 Task: Sort the connections by first name.
Action: Mouse moved to (546, 54)
Screenshot: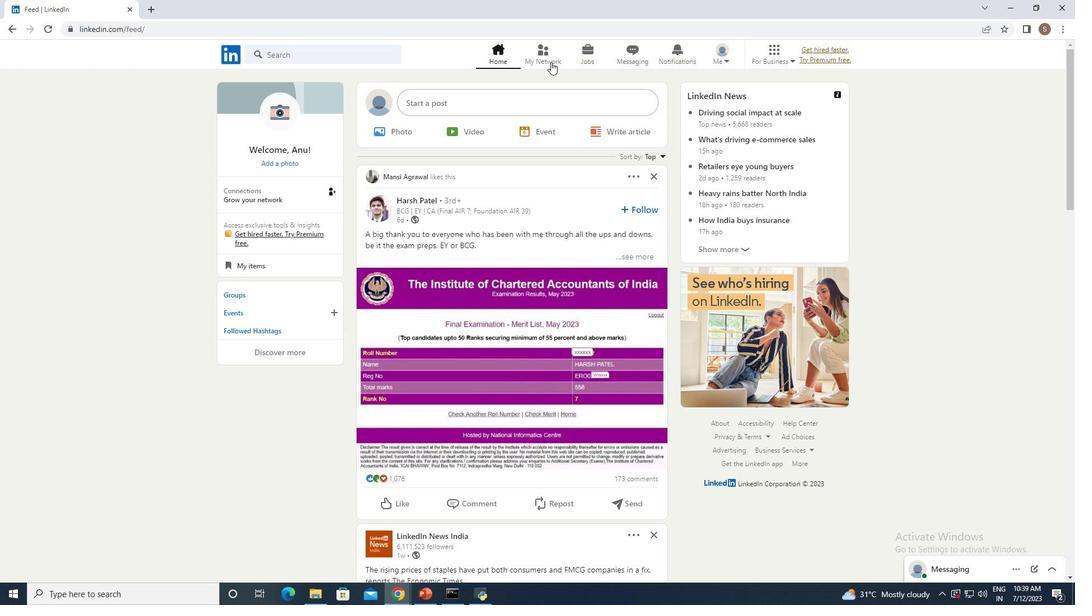
Action: Mouse pressed left at (546, 54)
Screenshot: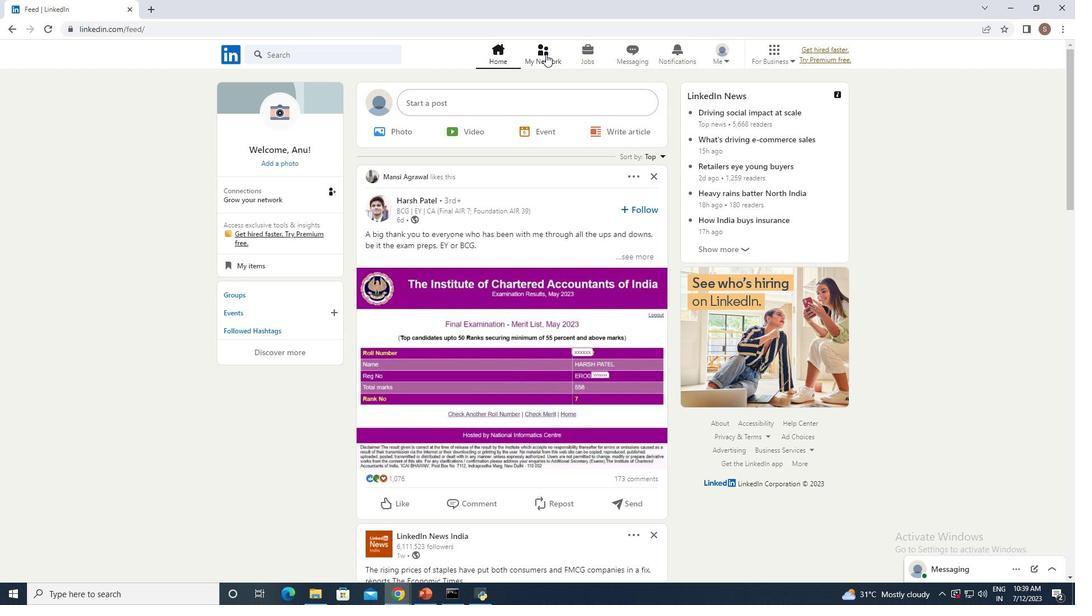
Action: Mouse moved to (230, 115)
Screenshot: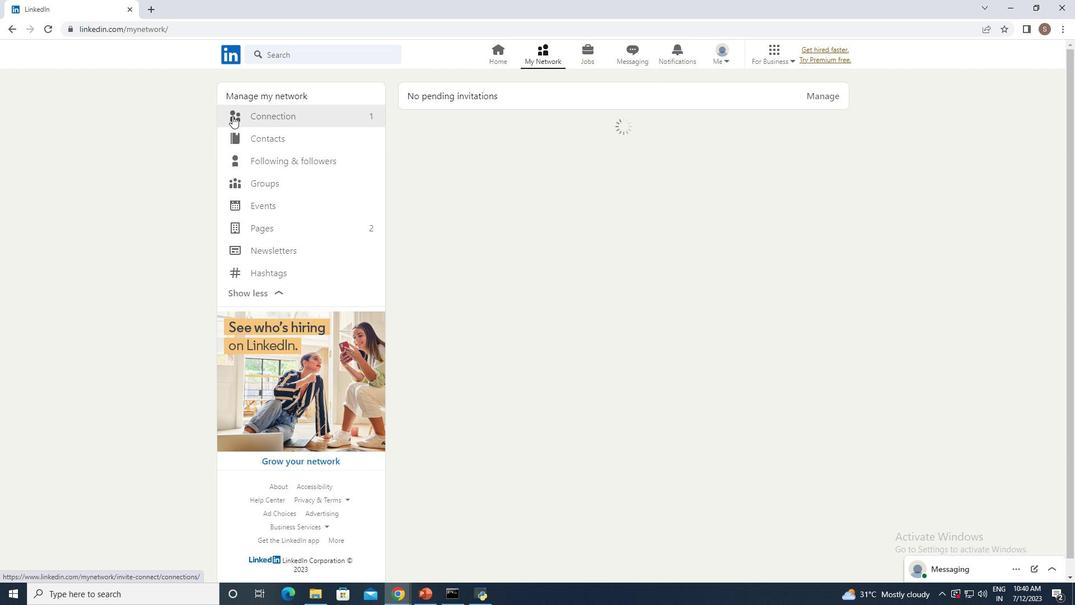 
Action: Mouse pressed left at (230, 115)
Screenshot: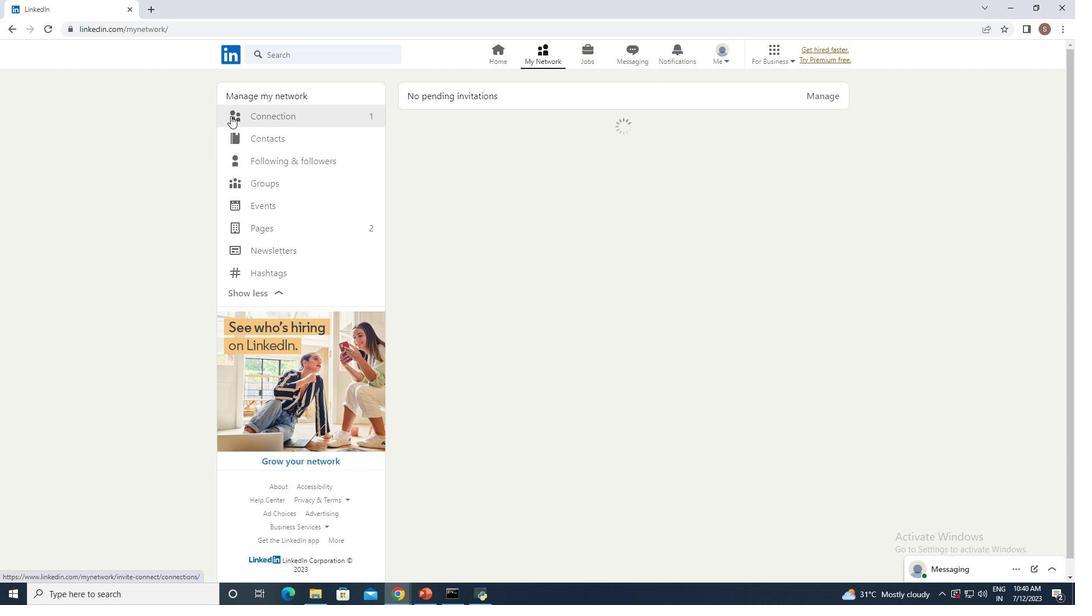 
Action: Mouse moved to (316, 119)
Screenshot: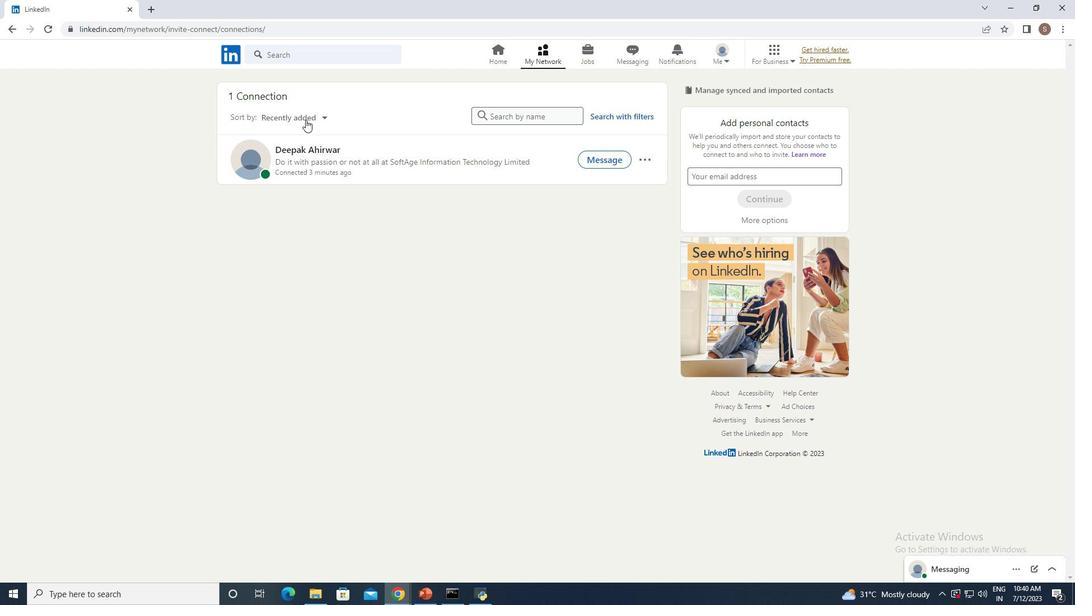 
Action: Mouse pressed left at (316, 119)
Screenshot: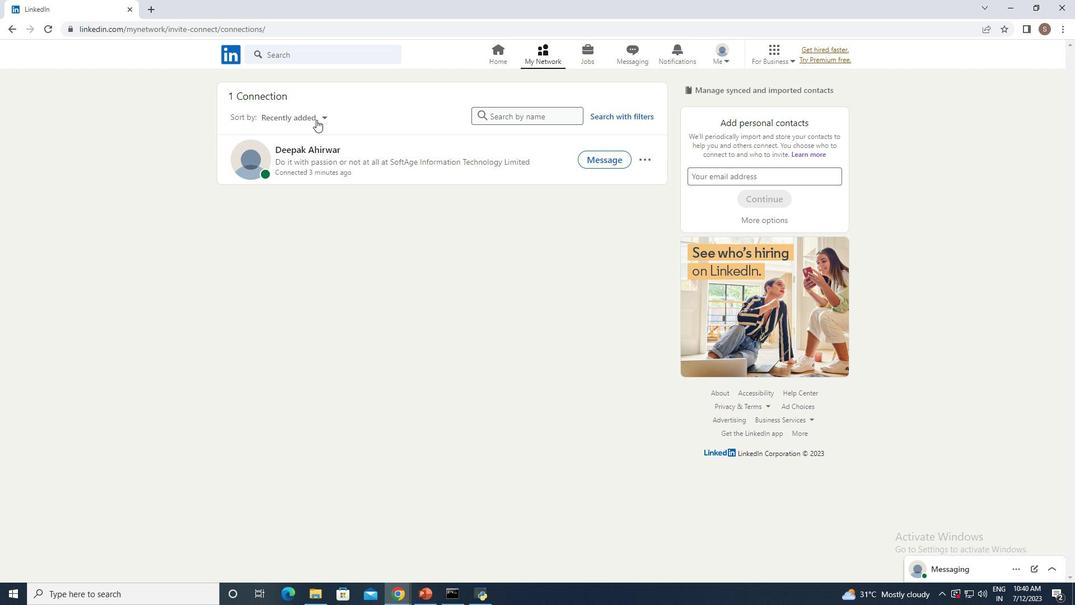 
Action: Mouse moved to (301, 158)
Screenshot: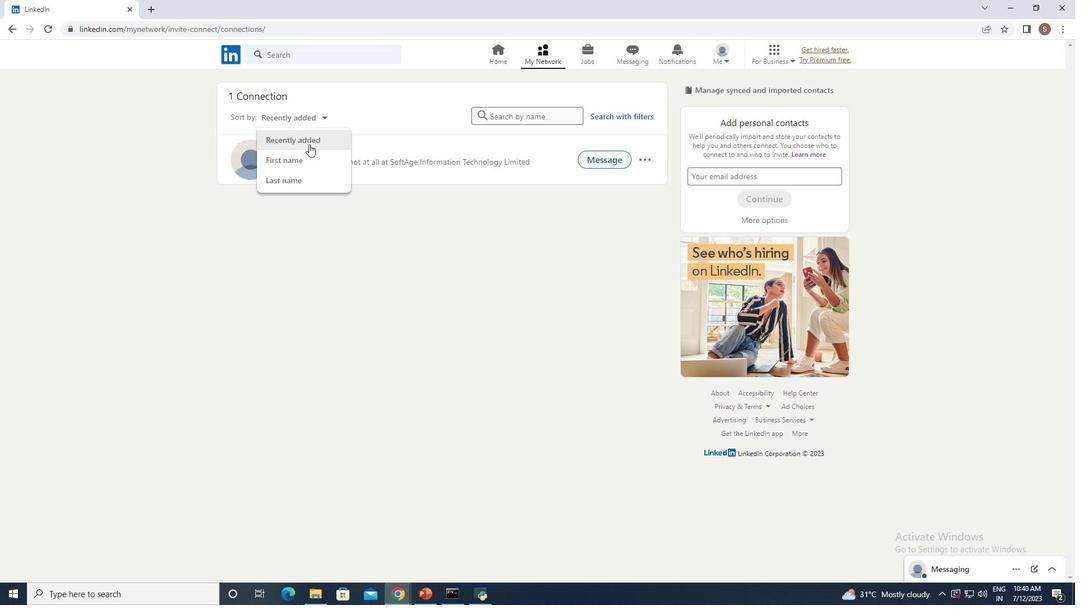 
Action: Mouse pressed left at (301, 158)
Screenshot: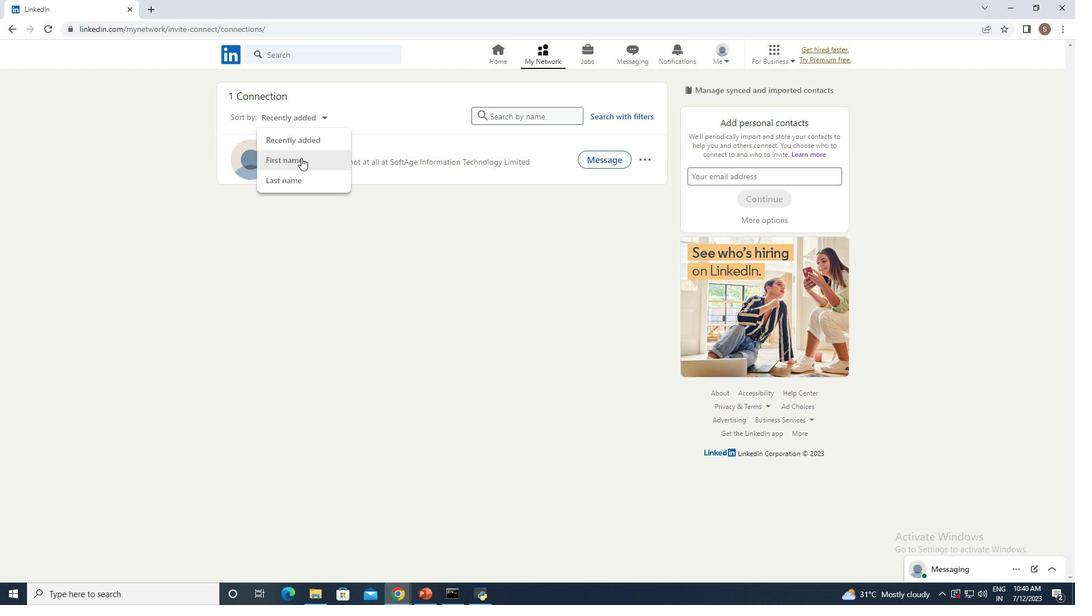 
Action: Mouse moved to (312, 220)
Screenshot: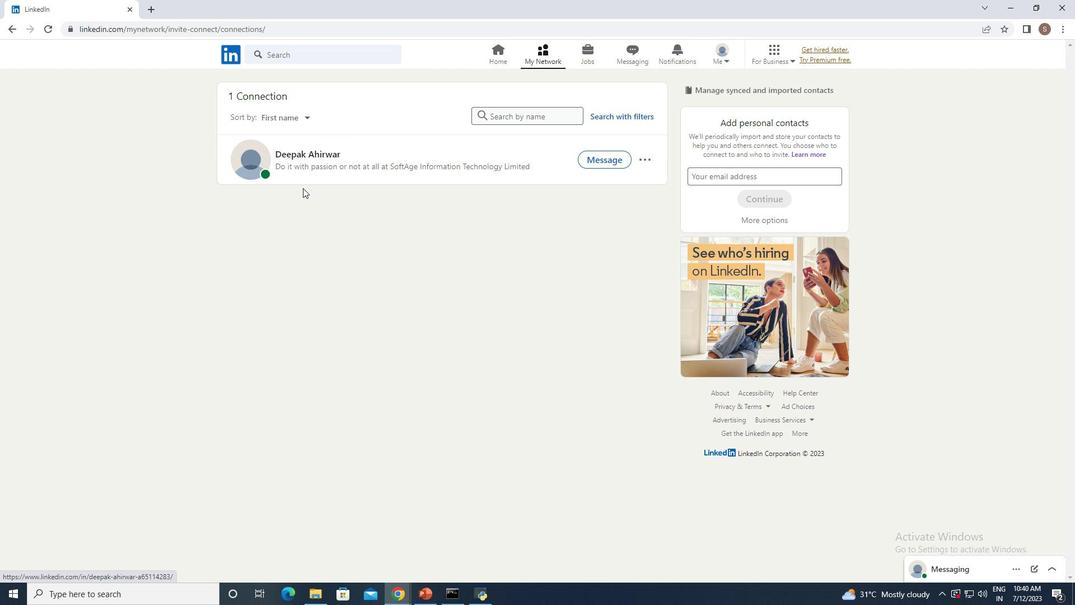 
